 Task: Select a due date automation when advanced on, 2 days before a card is due add fields without all custom fields completed at 11:00 AM.
Action: Mouse moved to (1060, 75)
Screenshot: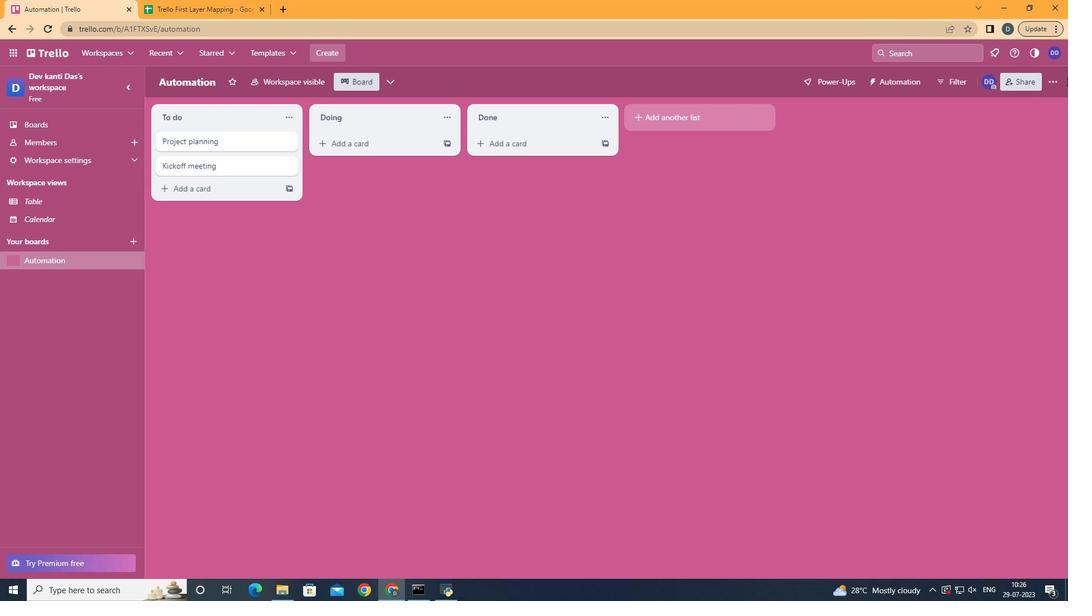 
Action: Mouse pressed left at (1060, 75)
Screenshot: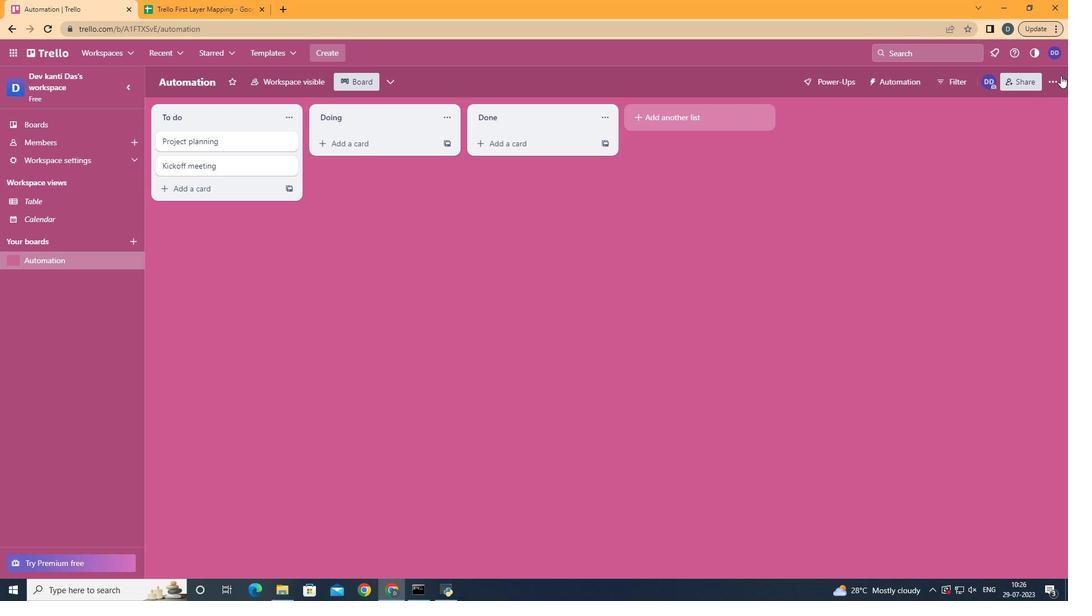 
Action: Mouse moved to (961, 228)
Screenshot: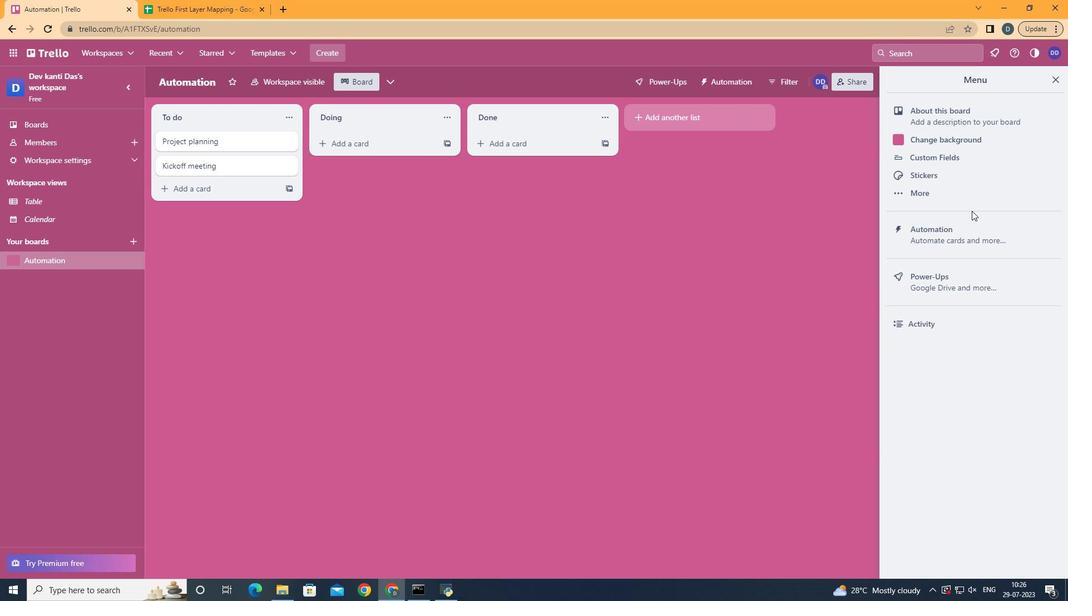 
Action: Mouse pressed left at (961, 228)
Screenshot: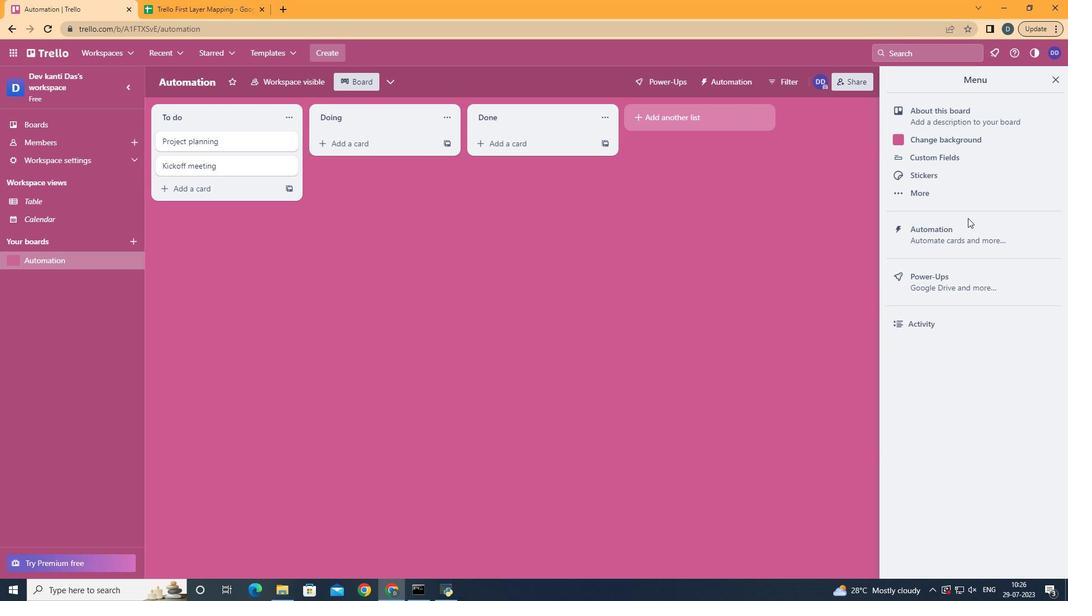 
Action: Mouse moved to (190, 213)
Screenshot: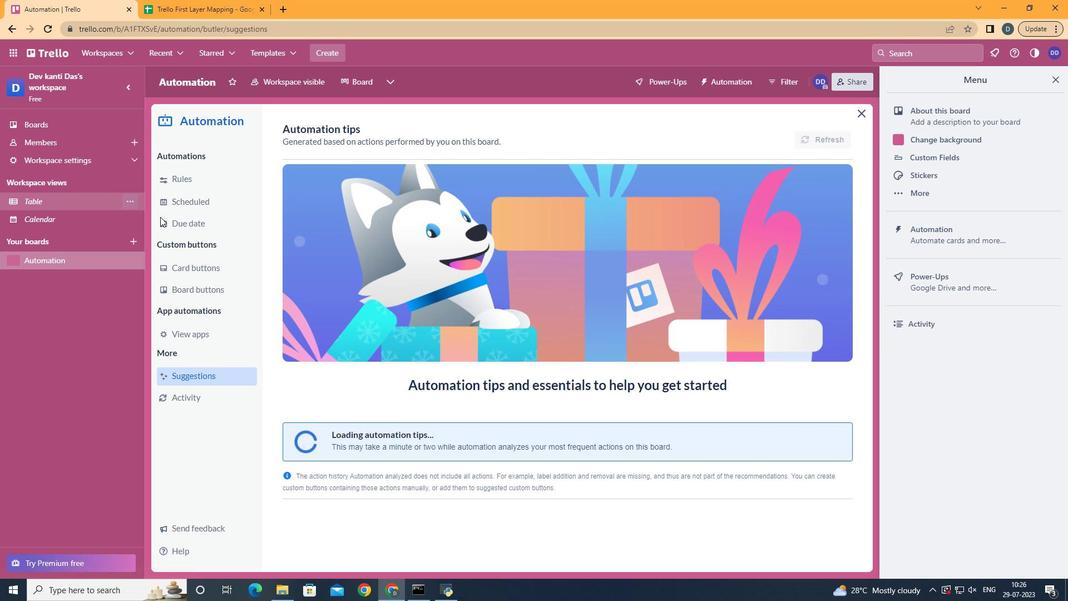 
Action: Mouse pressed left at (190, 213)
Screenshot: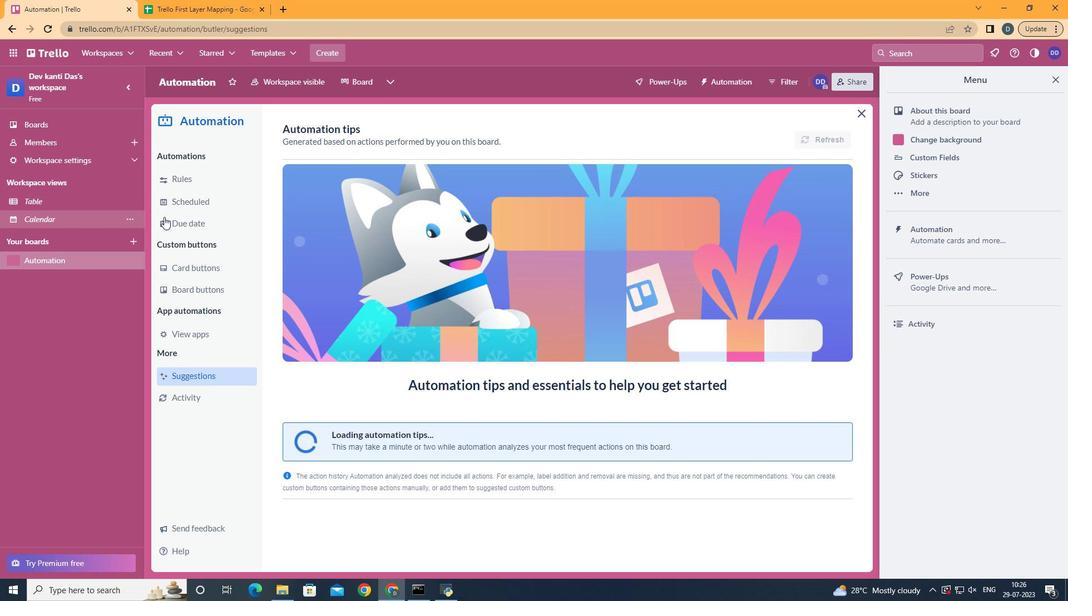 
Action: Mouse moved to (190, 215)
Screenshot: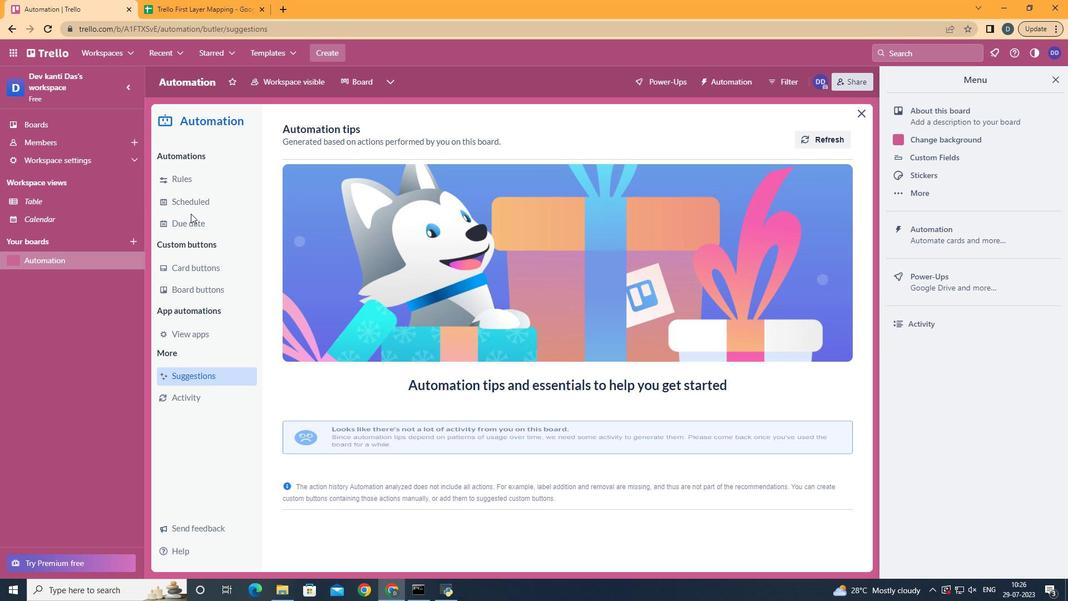 
Action: Mouse pressed left at (190, 215)
Screenshot: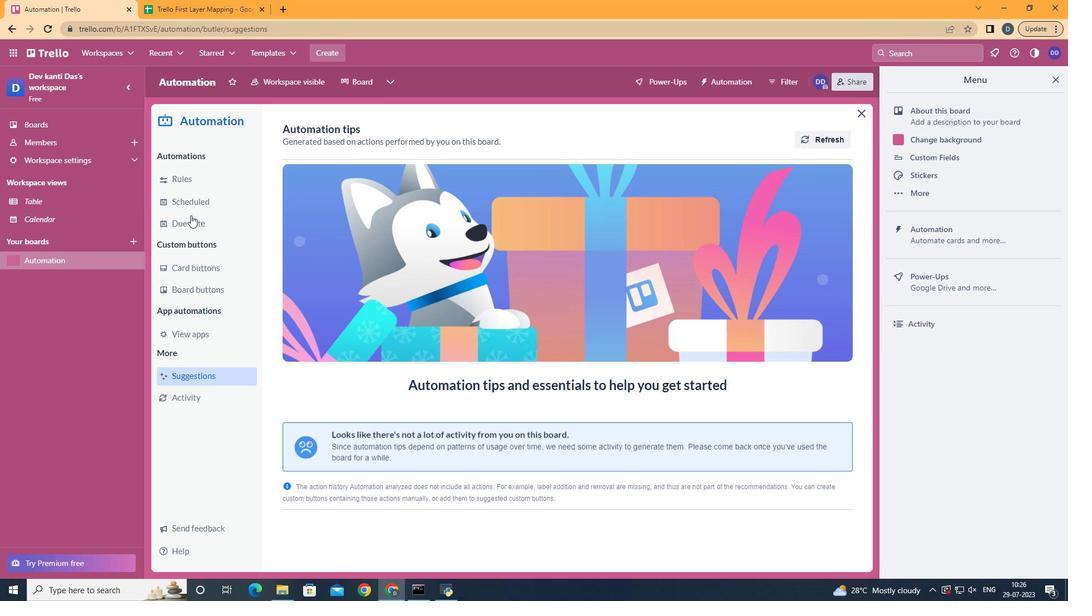 
Action: Mouse moved to (782, 131)
Screenshot: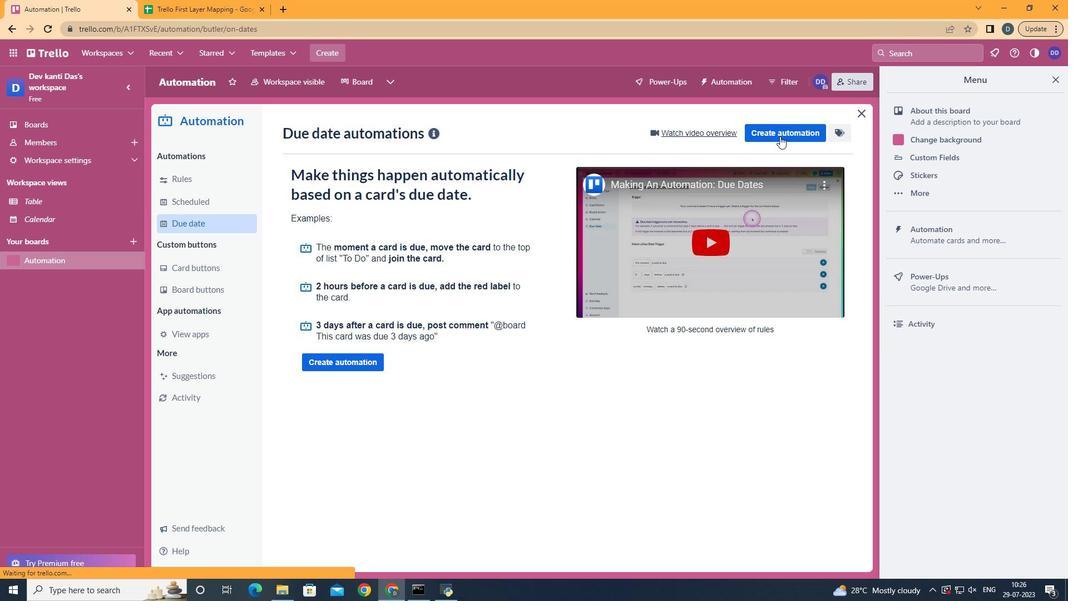 
Action: Mouse pressed left at (782, 131)
Screenshot: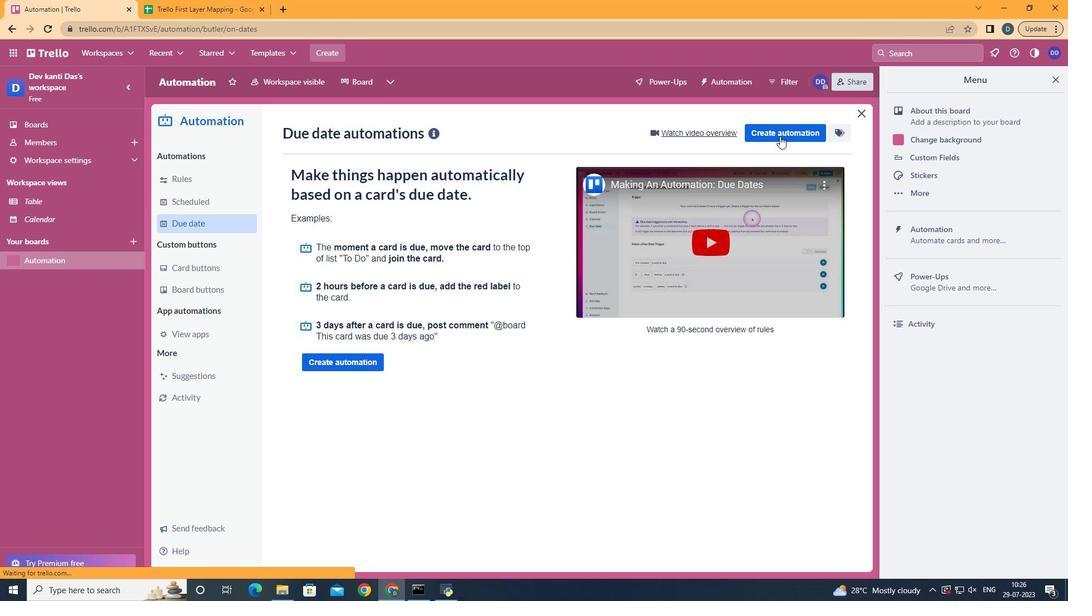 
Action: Mouse moved to (613, 232)
Screenshot: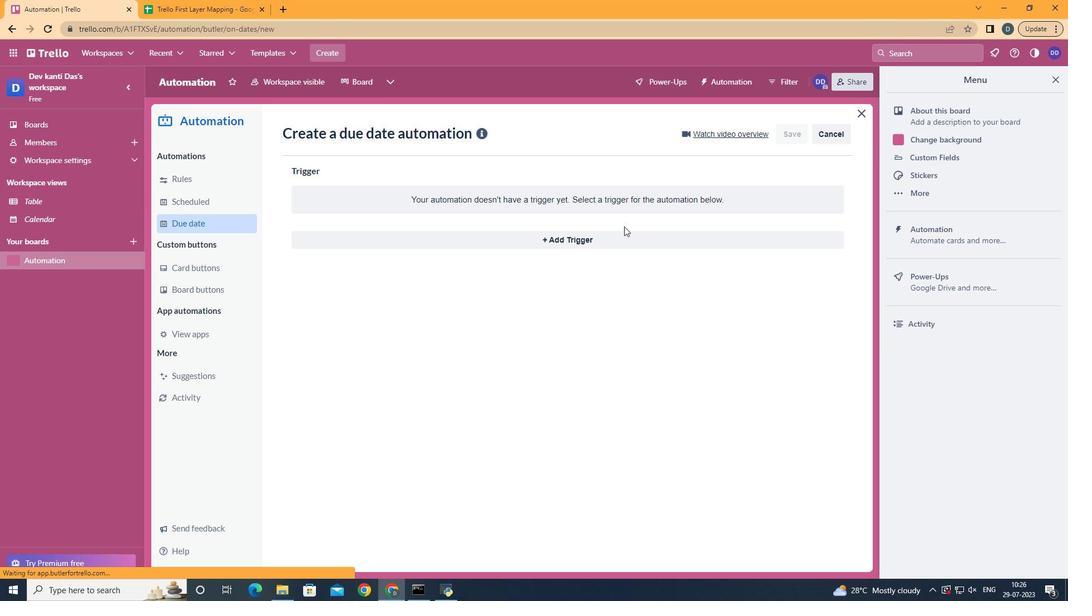
Action: Mouse pressed left at (613, 232)
Screenshot: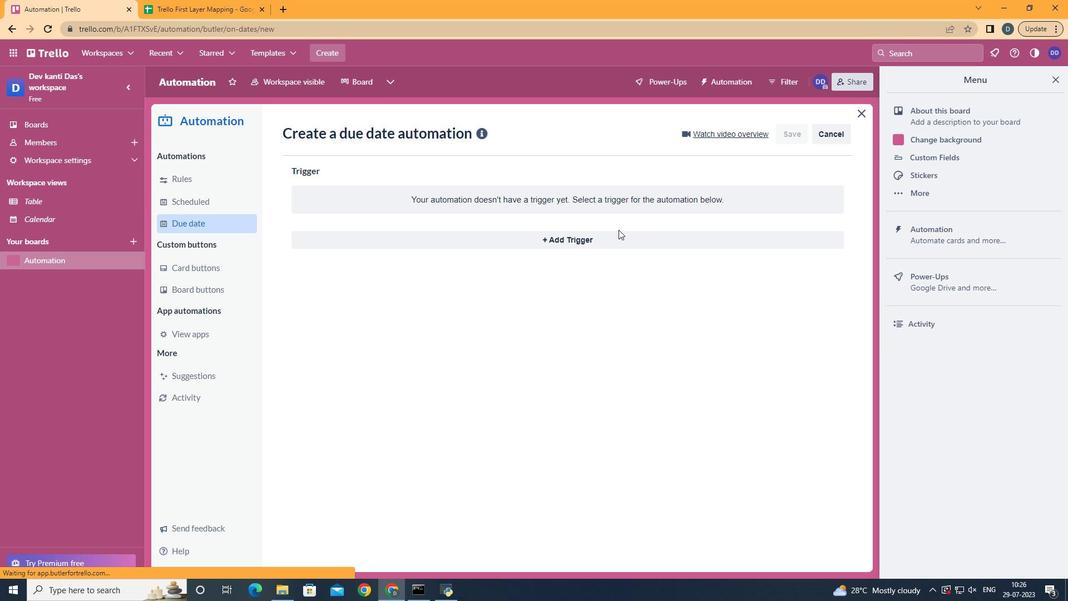 
Action: Mouse moved to (438, 409)
Screenshot: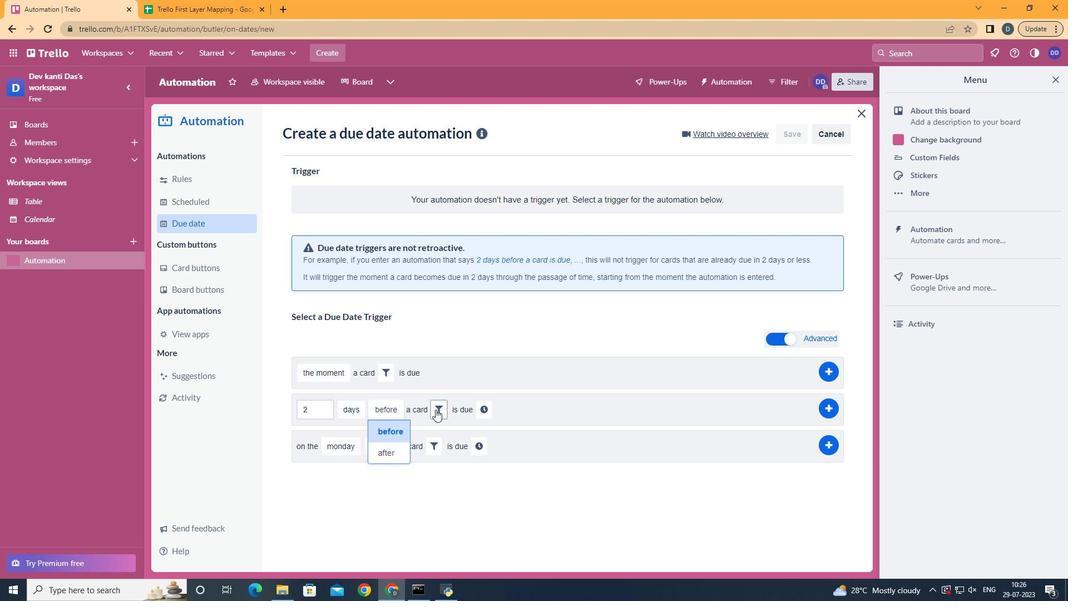 
Action: Mouse pressed left at (438, 409)
Screenshot: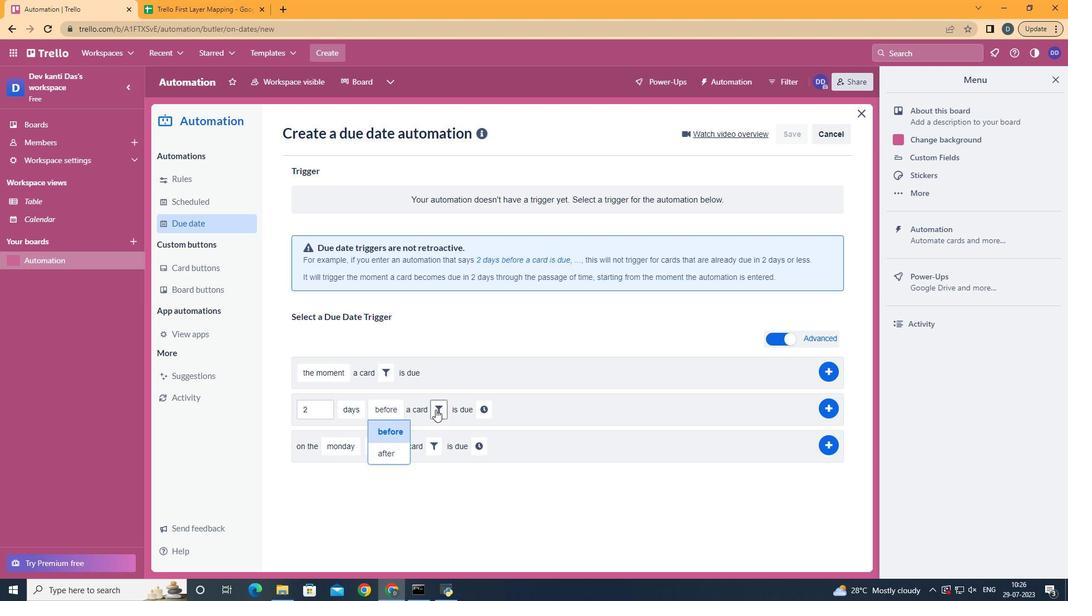 
Action: Mouse moved to (622, 441)
Screenshot: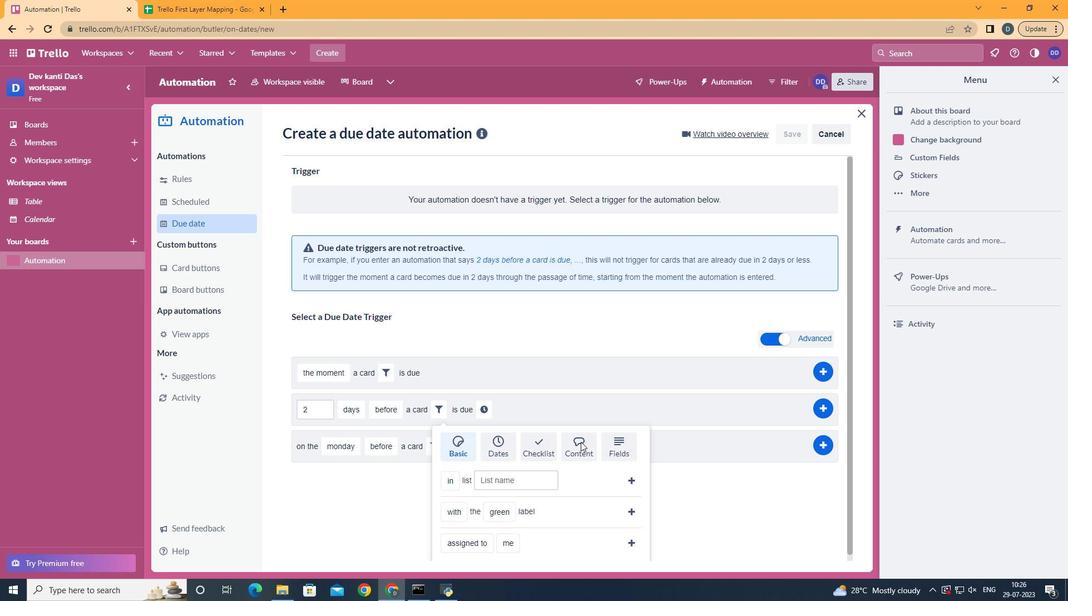 
Action: Mouse pressed left at (622, 441)
Screenshot: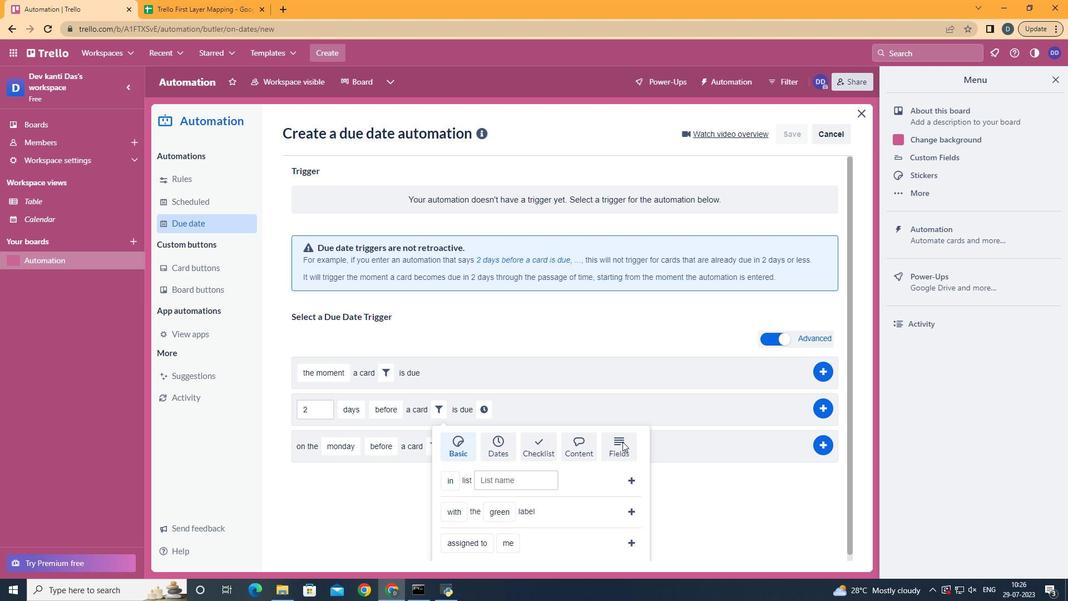 
Action: Mouse moved to (598, 466)
Screenshot: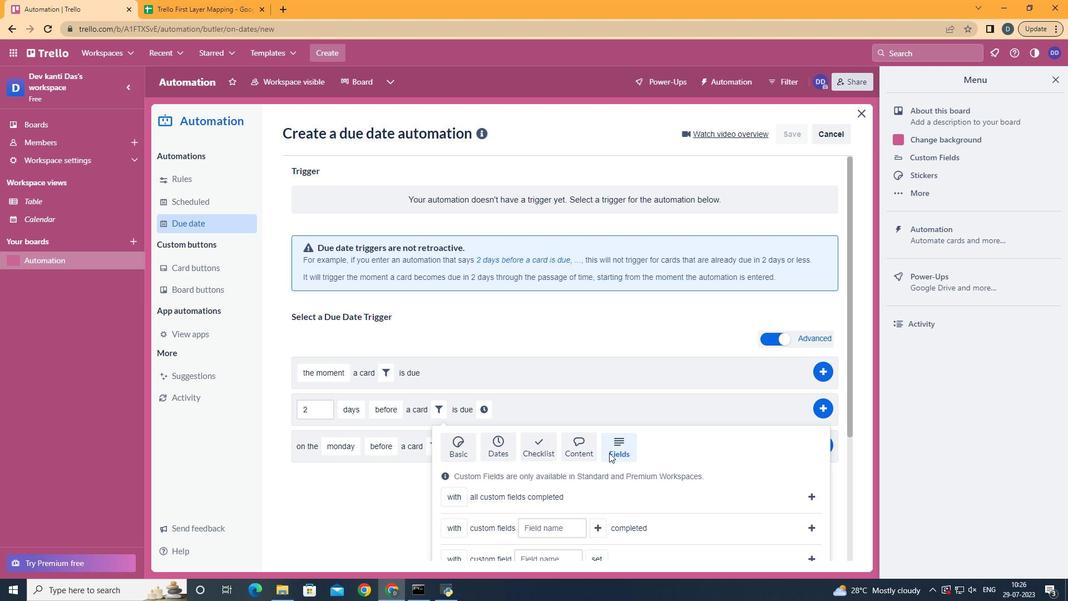 
Action: Mouse scrolled (598, 465) with delta (0, 0)
Screenshot: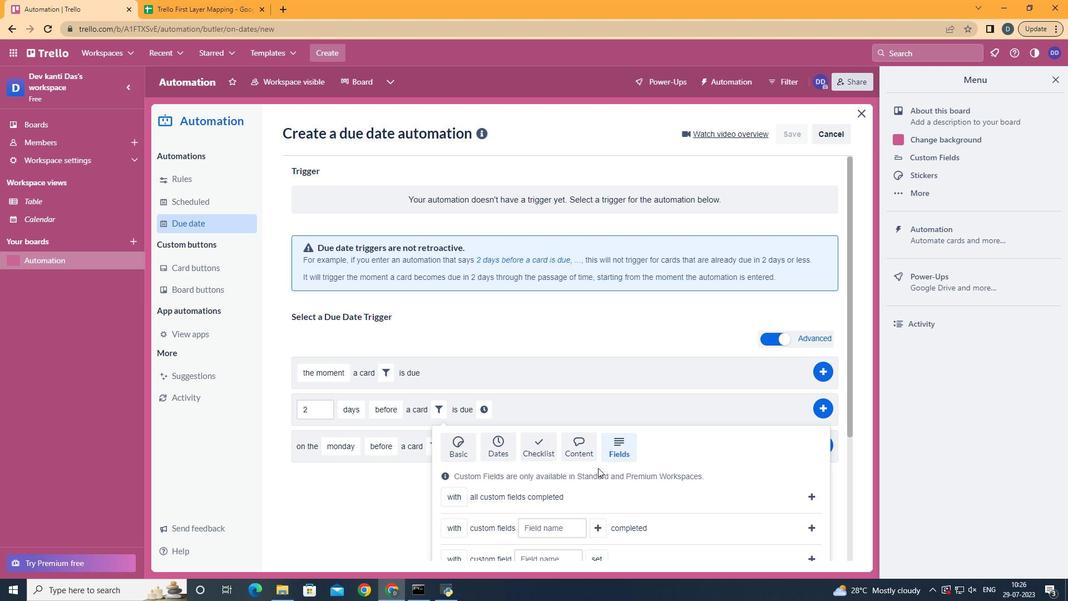 
Action: Mouse scrolled (598, 465) with delta (0, 0)
Screenshot: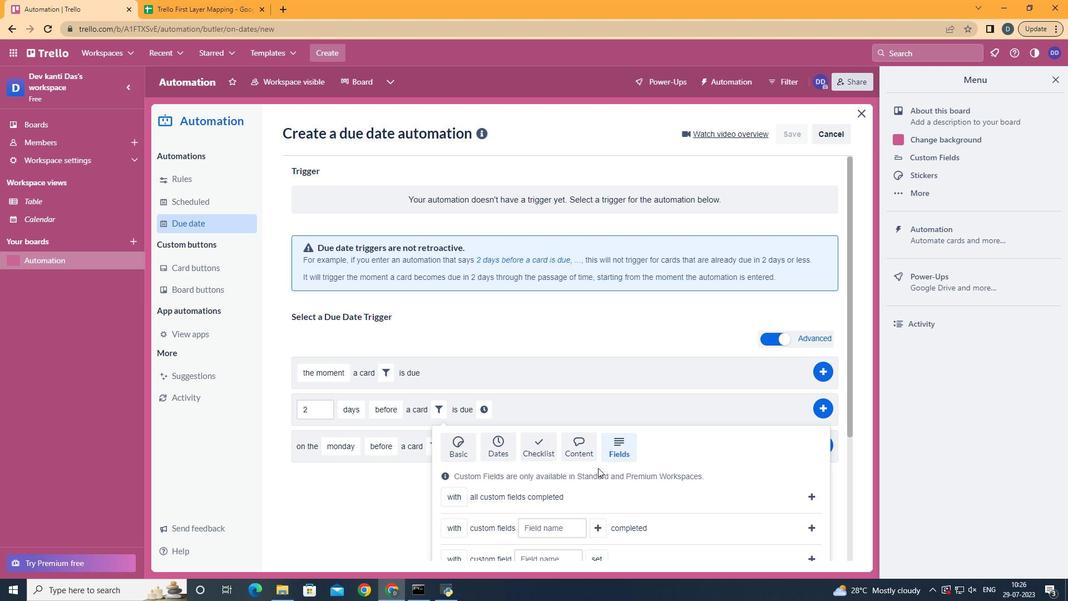 
Action: Mouse moved to (463, 429)
Screenshot: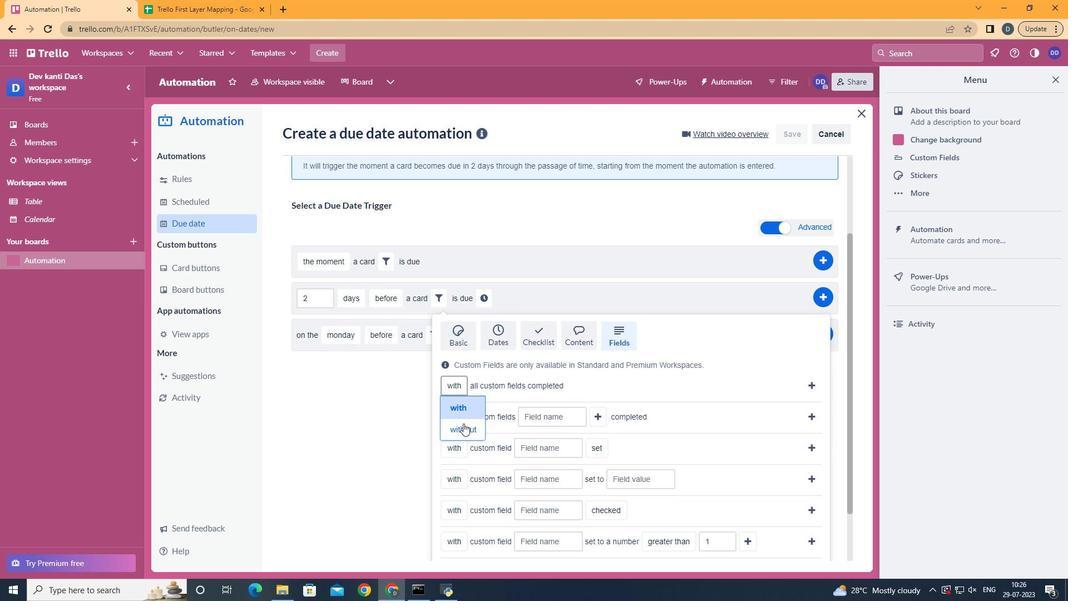 
Action: Mouse pressed left at (463, 429)
Screenshot: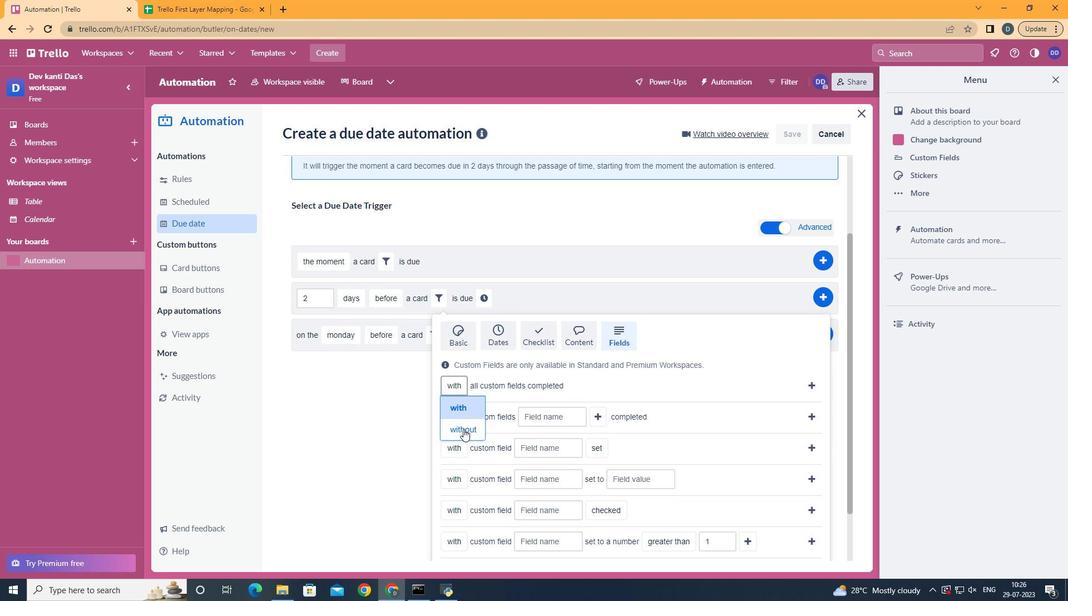 
Action: Mouse moved to (810, 384)
Screenshot: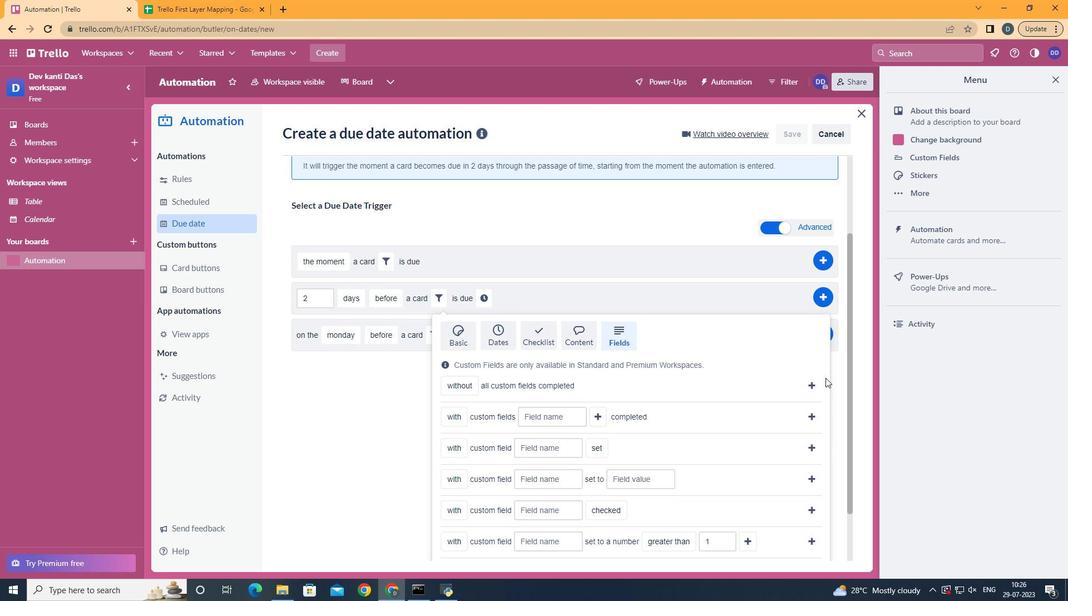 
Action: Mouse pressed left at (810, 384)
Screenshot: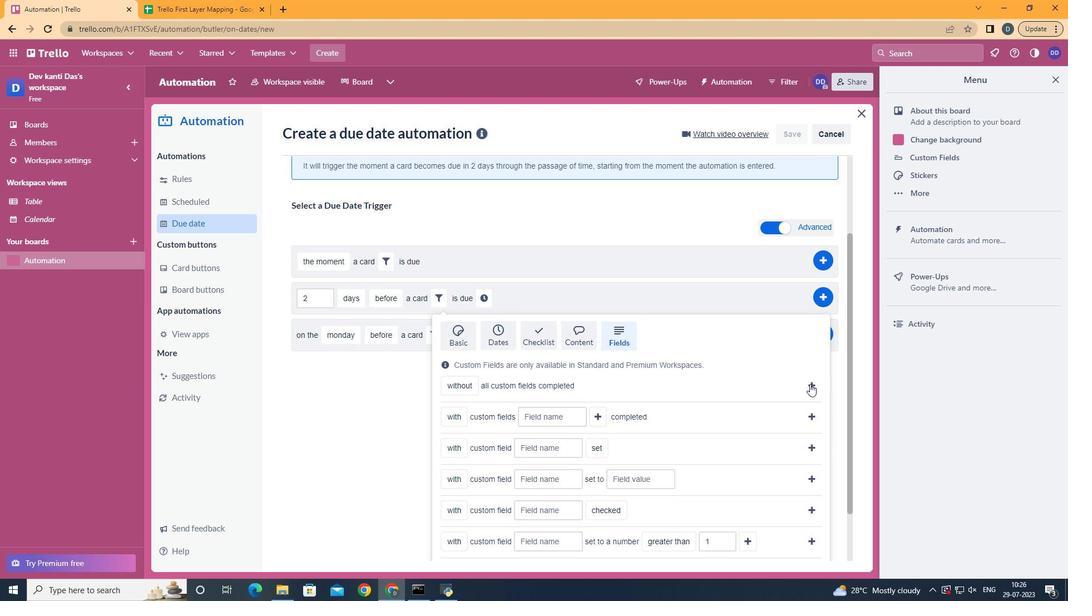 
Action: Mouse moved to (635, 411)
Screenshot: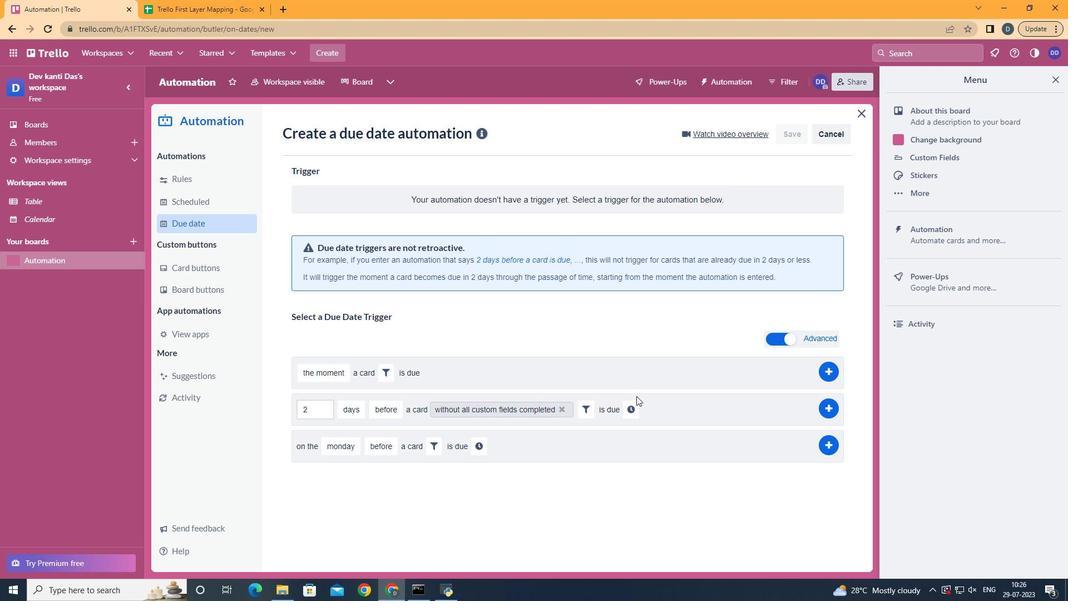 
Action: Mouse pressed left at (635, 411)
Screenshot: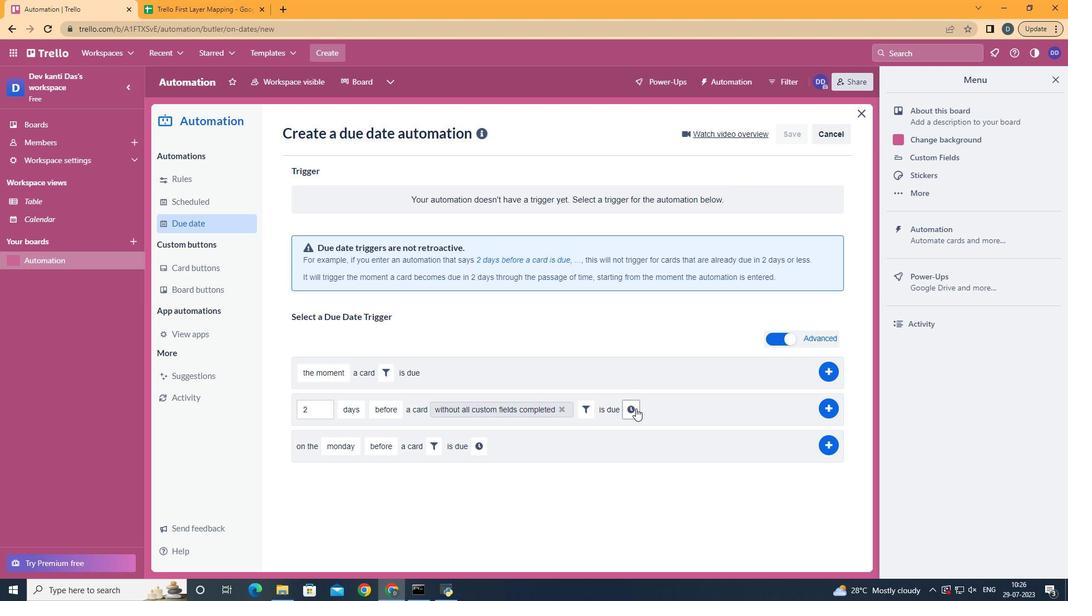 
Action: Mouse moved to (667, 414)
Screenshot: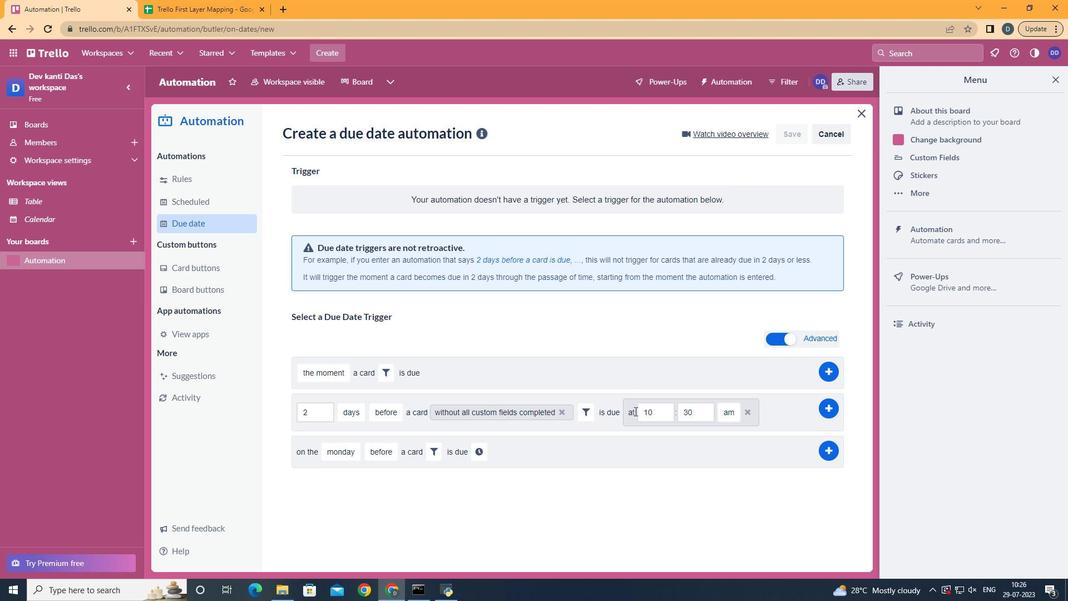 
Action: Mouse pressed left at (667, 414)
Screenshot: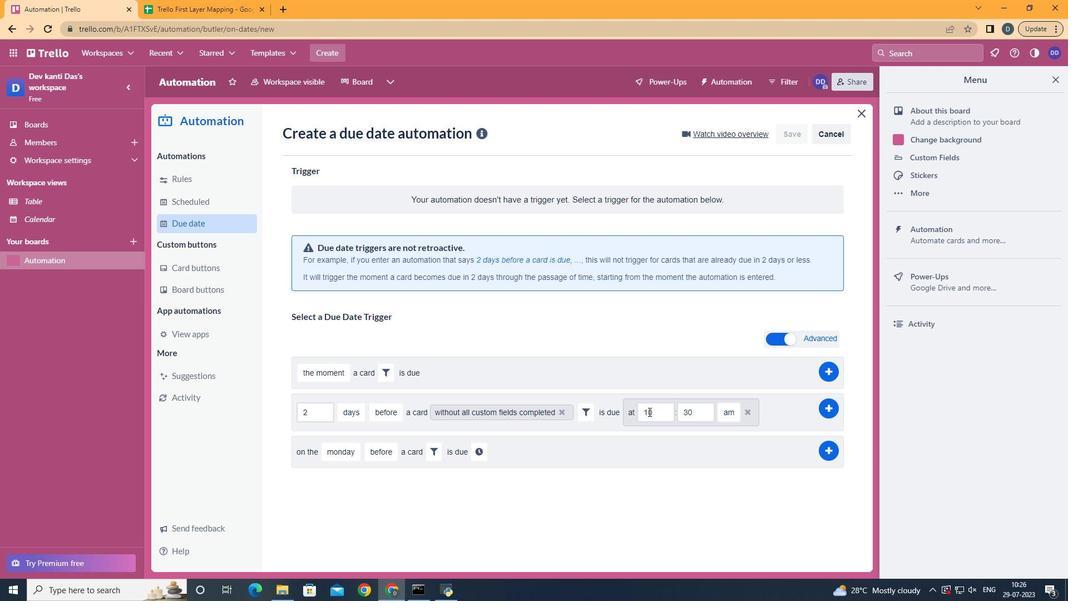 
Action: Key pressed <Key.backspace><Key.backspace>11
Screenshot: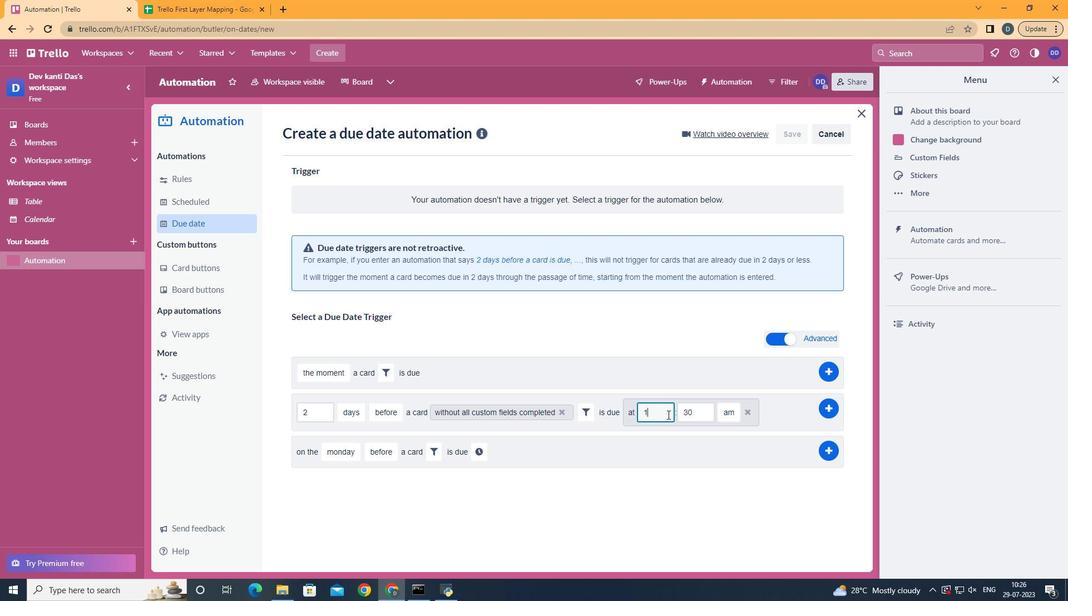 
Action: Mouse moved to (704, 413)
Screenshot: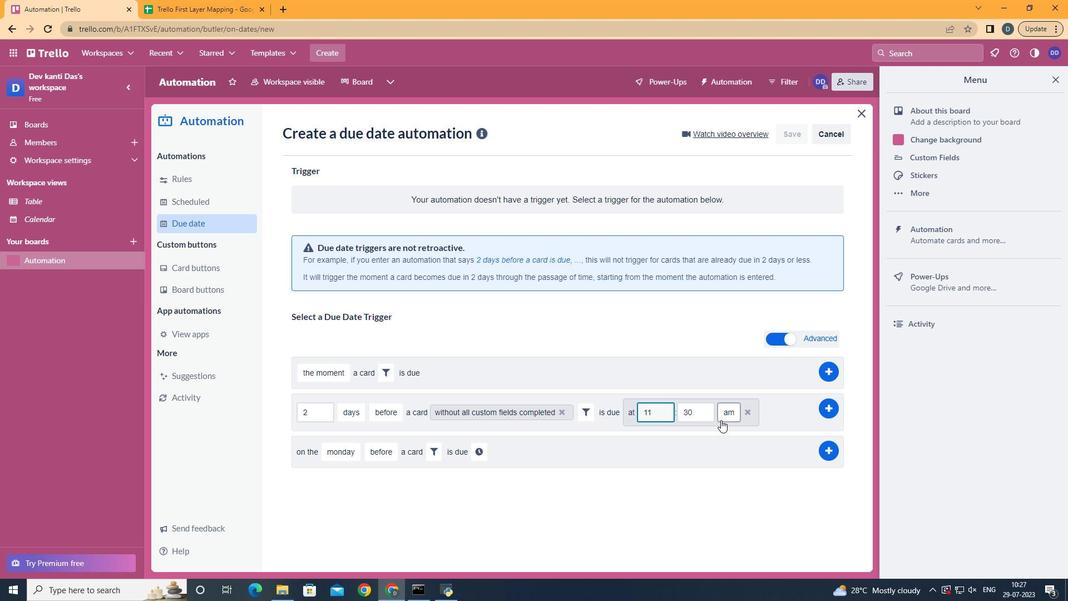 
Action: Mouse pressed left at (704, 413)
Screenshot: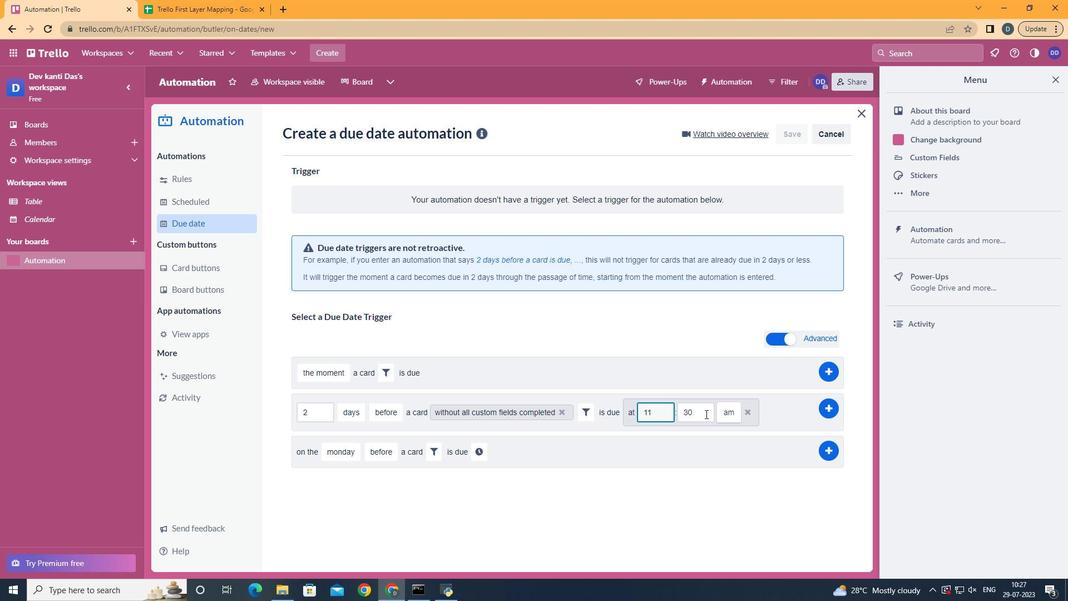 
Action: Mouse pressed left at (704, 413)
Screenshot: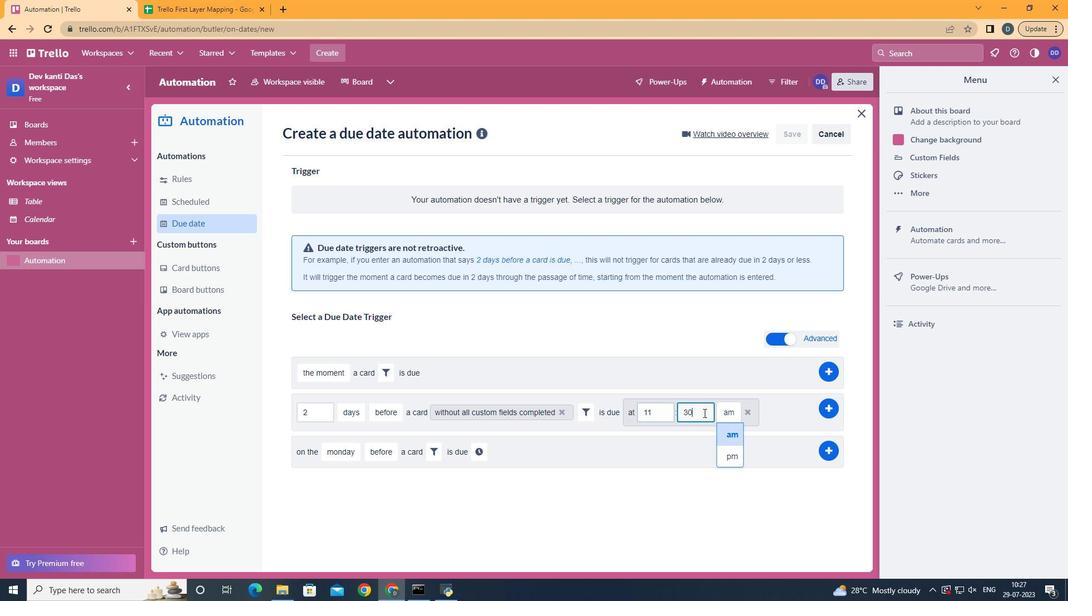 
Action: Key pressed <Key.backspace>00
Screenshot: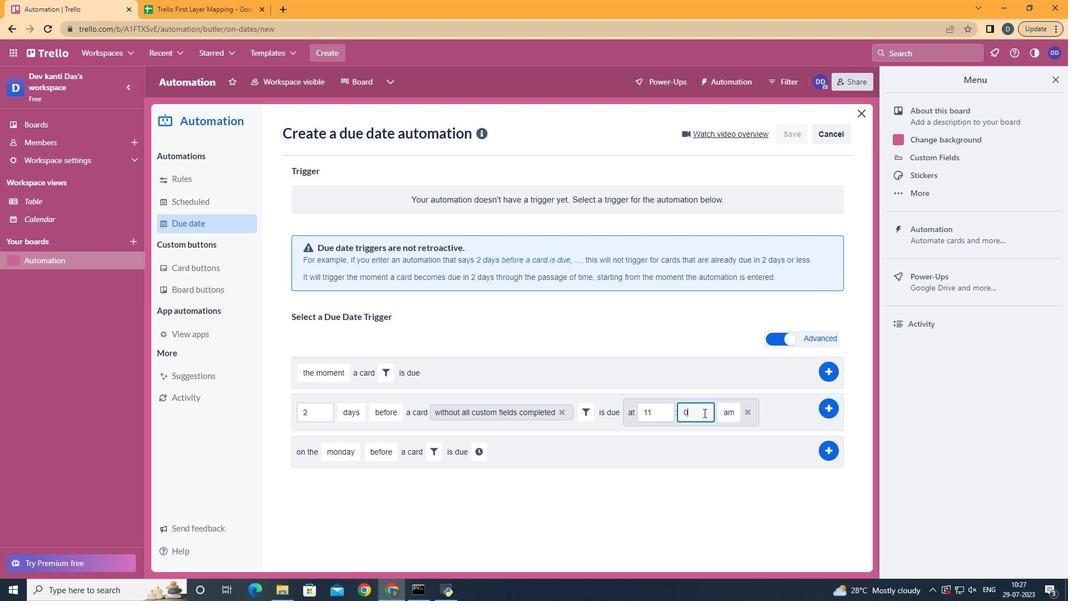 
Action: Mouse moved to (733, 434)
Screenshot: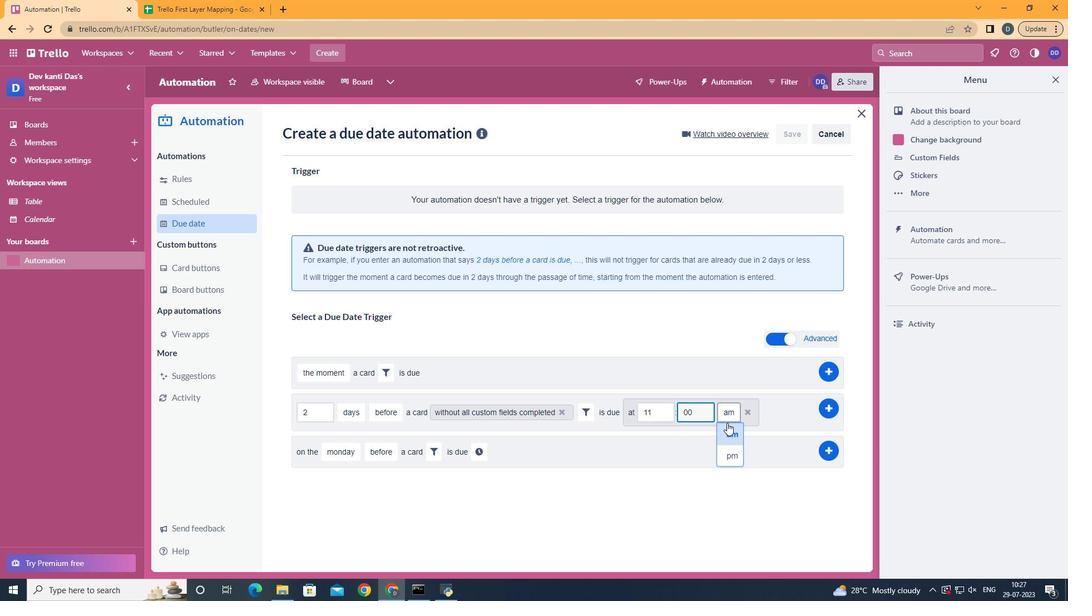 
Action: Mouse pressed left at (733, 434)
Screenshot: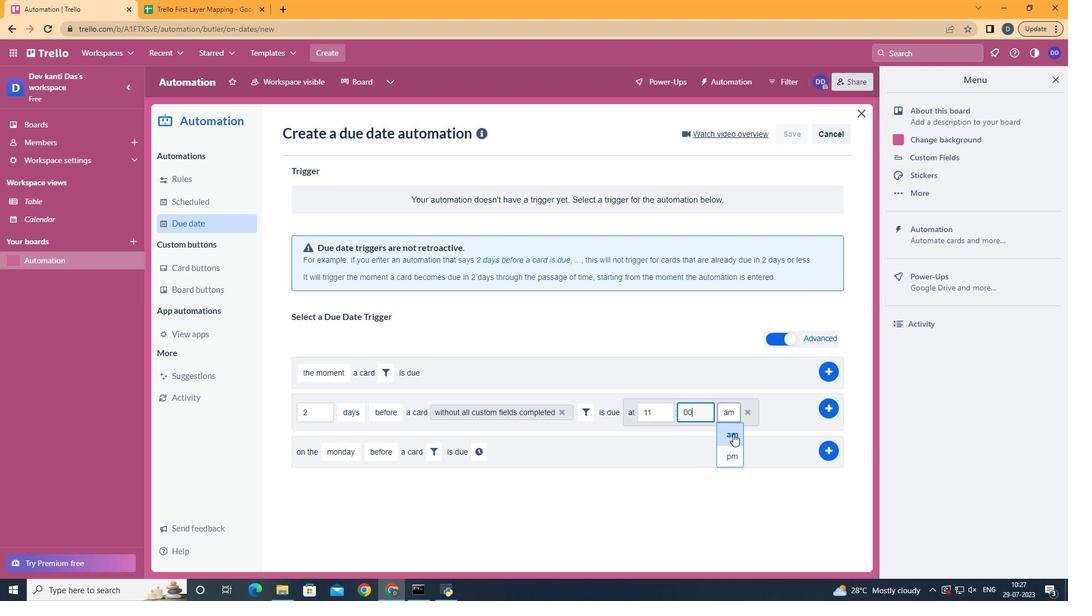 
